 Task: Click Service and Support
Action: Mouse moved to (426, 118)
Screenshot: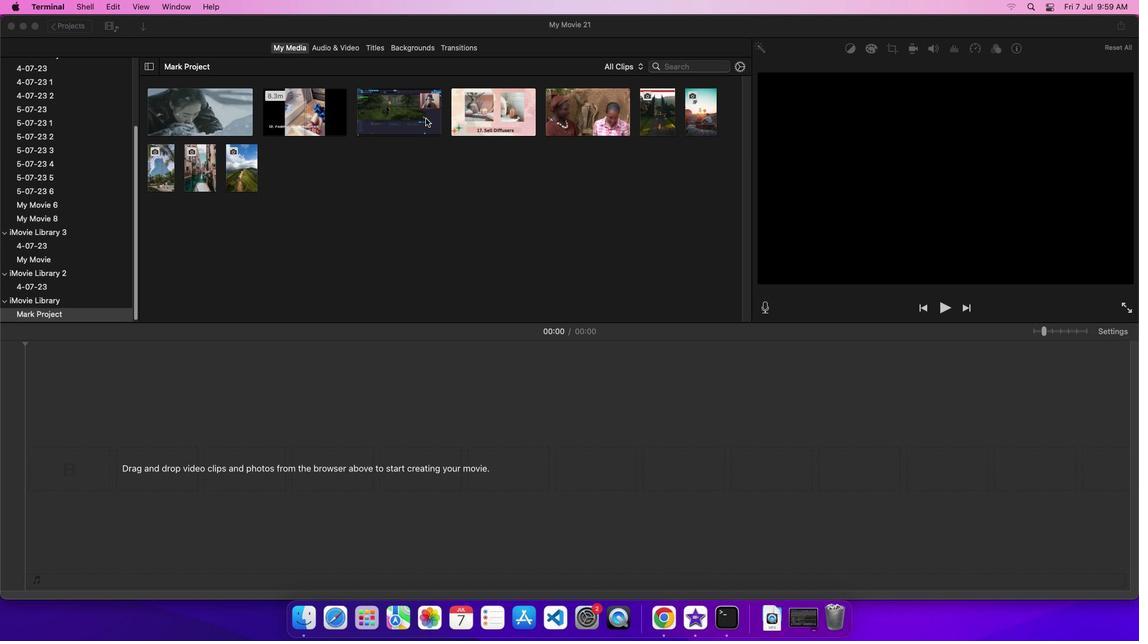 
Action: Mouse pressed left at (426, 118)
Screenshot: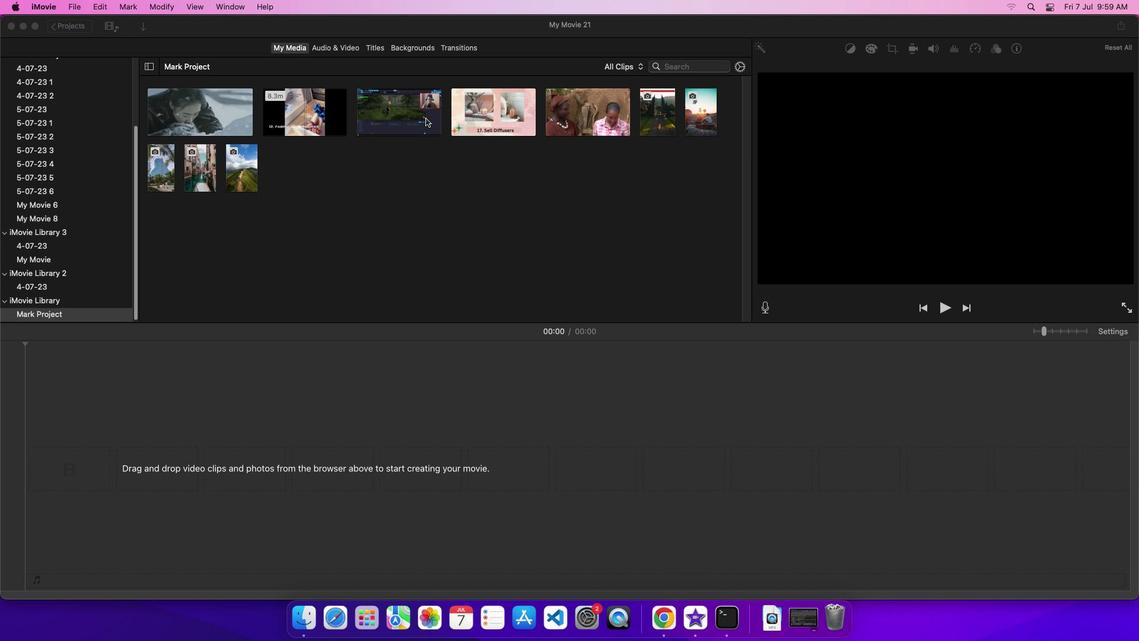 
Action: Mouse moved to (264, 4)
Screenshot: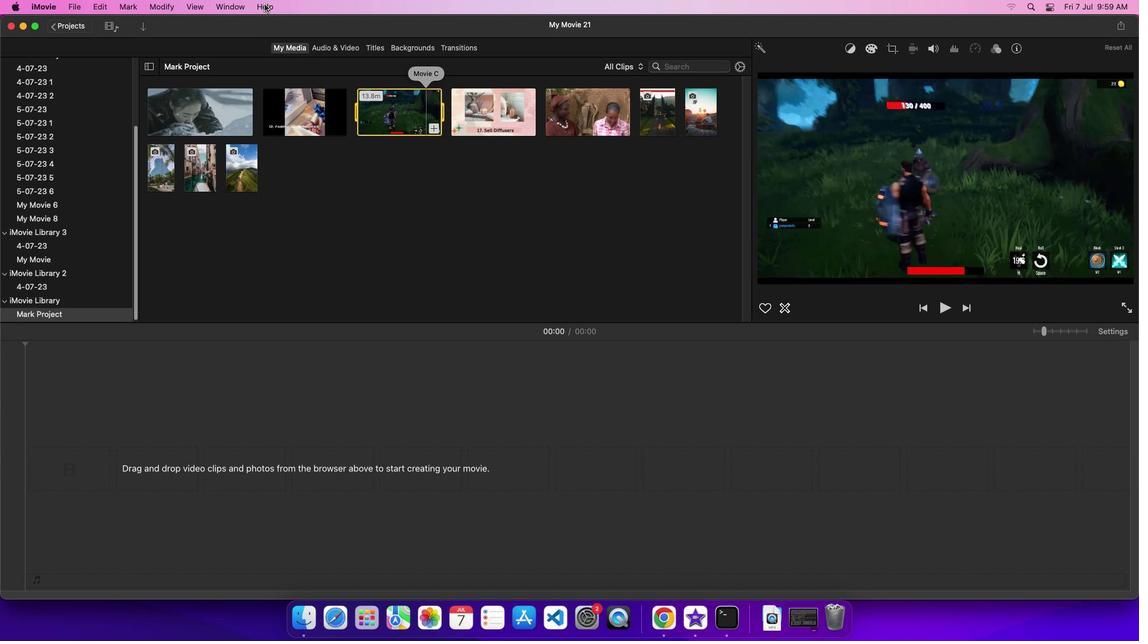 
Action: Mouse pressed left at (264, 4)
Screenshot: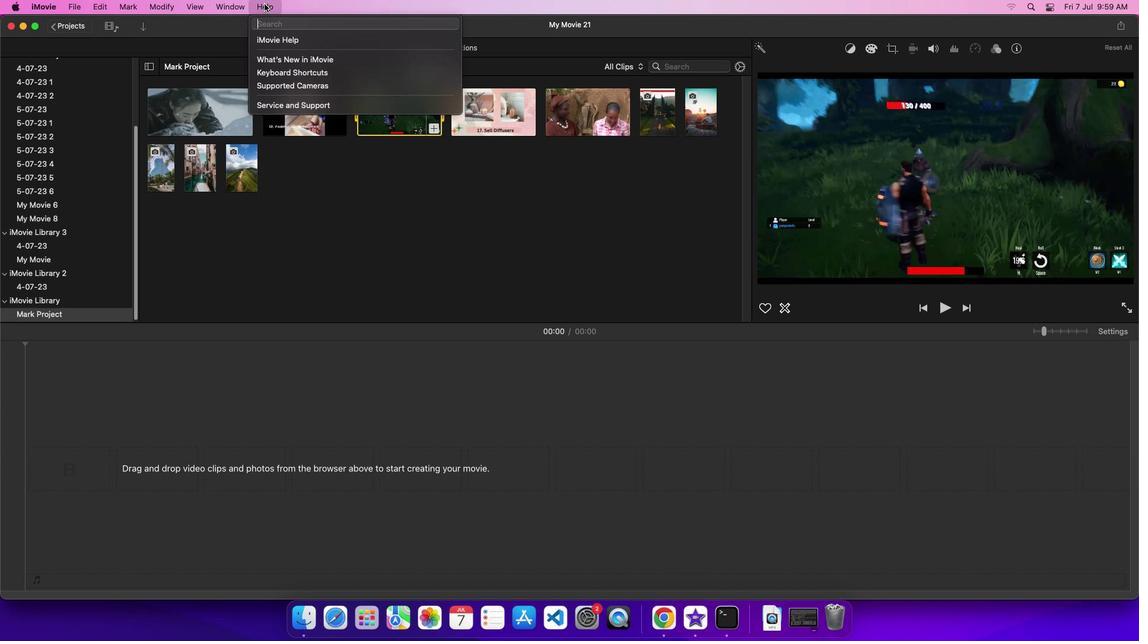 
Action: Mouse moved to (304, 101)
Screenshot: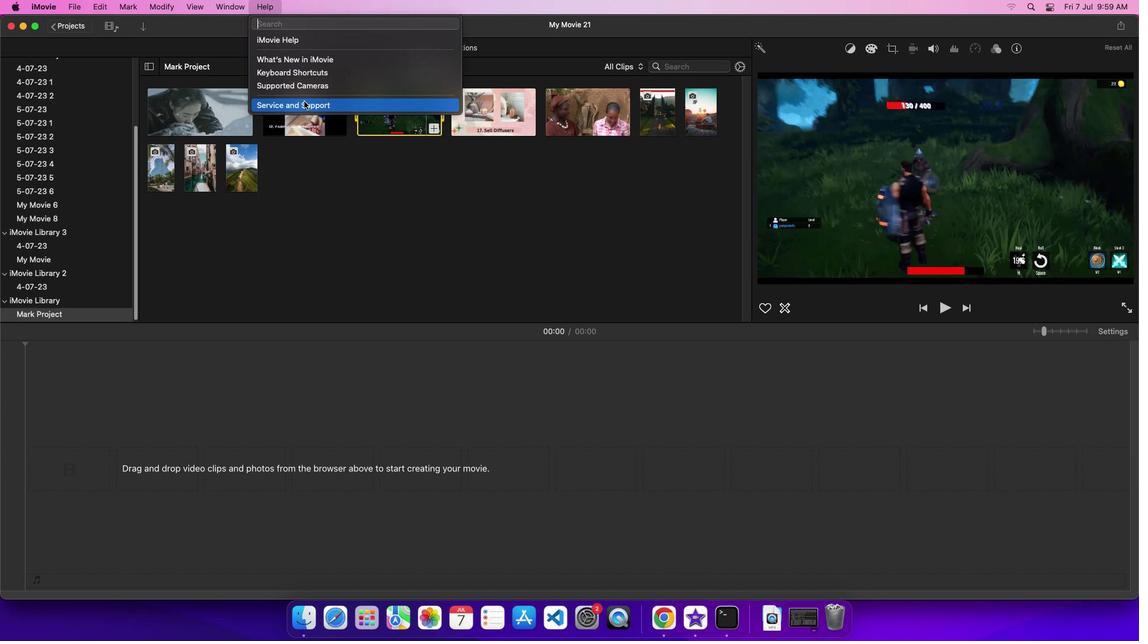 
Action: Mouse pressed left at (304, 101)
Screenshot: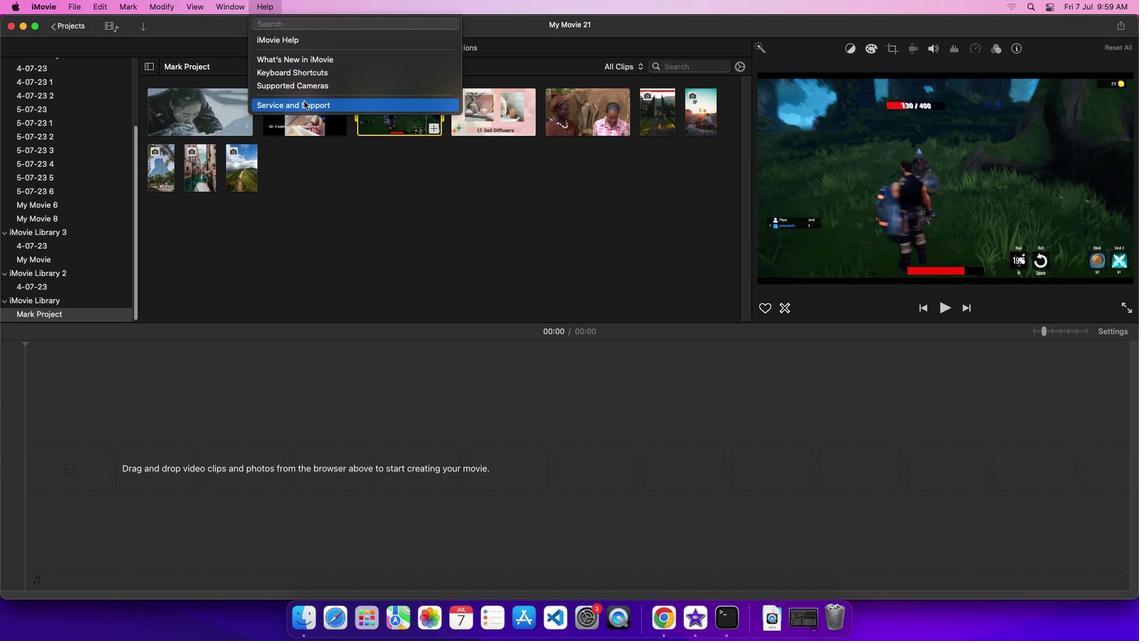 
Action: Mouse moved to (315, 129)
Screenshot: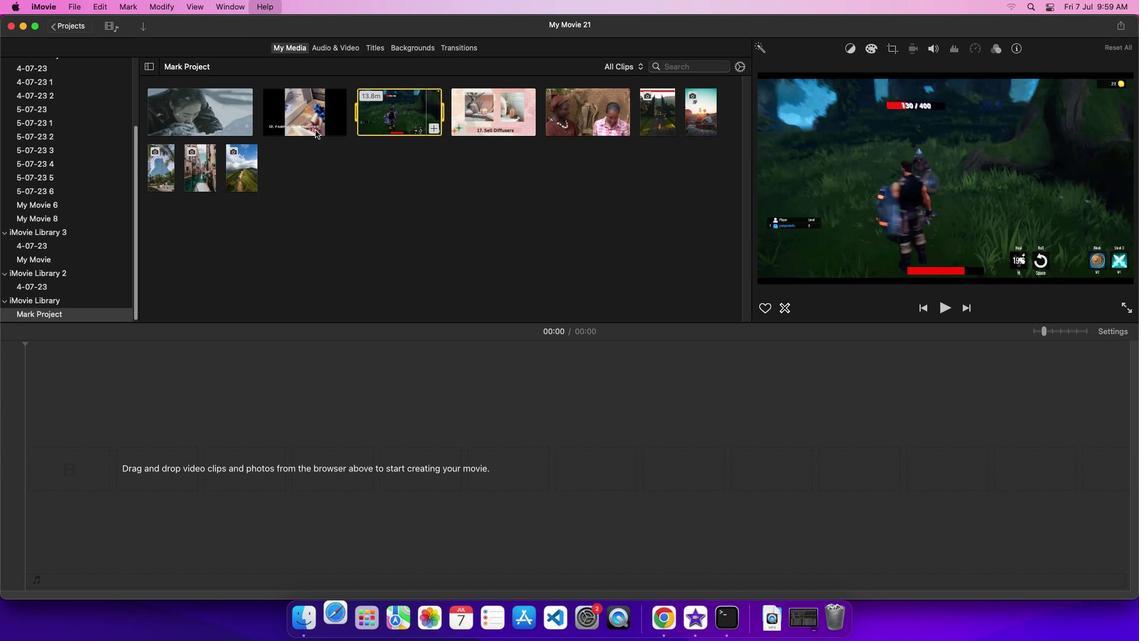 
